 Task: Add another sort column.
Action: Mouse moved to (725, 128)
Screenshot: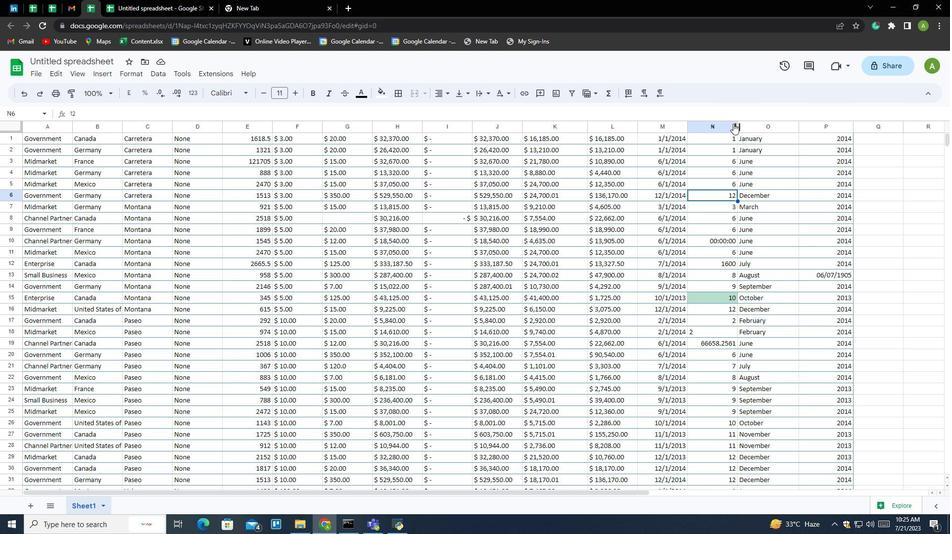 
Action: Mouse pressed left at (725, 128)
Screenshot: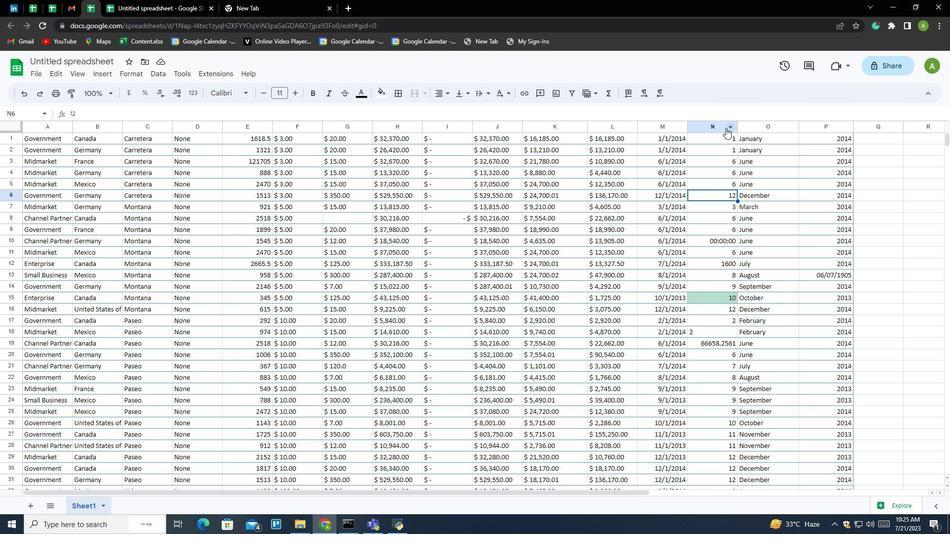 
Action: Mouse moved to (153, 66)
Screenshot: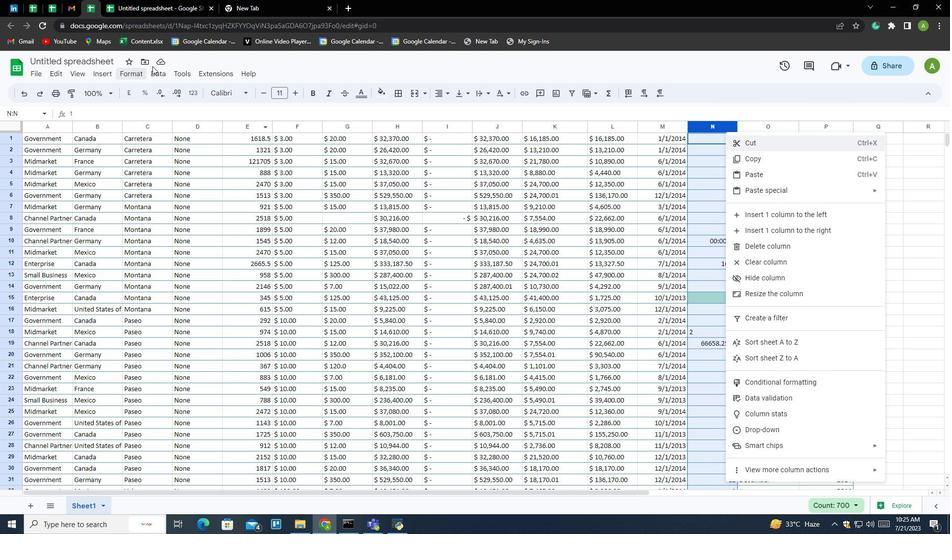 
Action: Mouse pressed left at (153, 66)
Screenshot: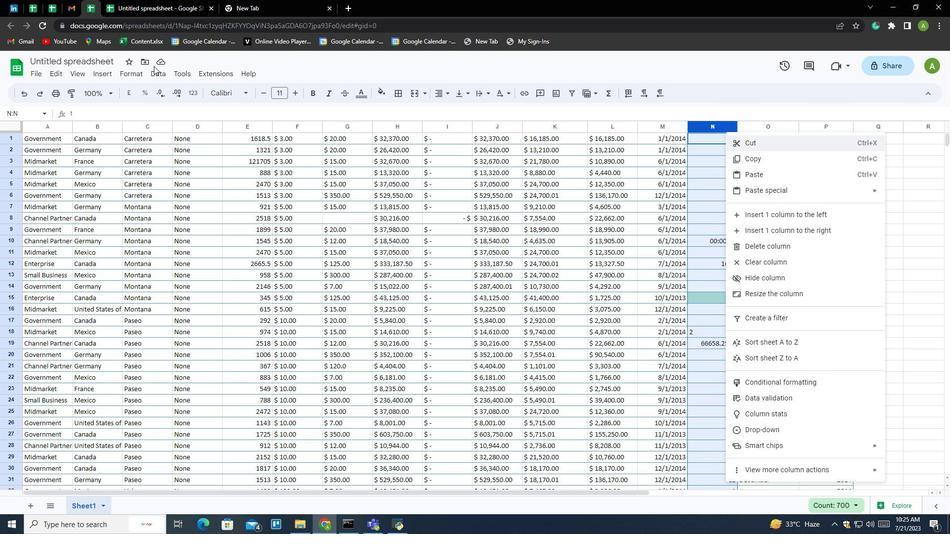 
Action: Mouse moved to (155, 72)
Screenshot: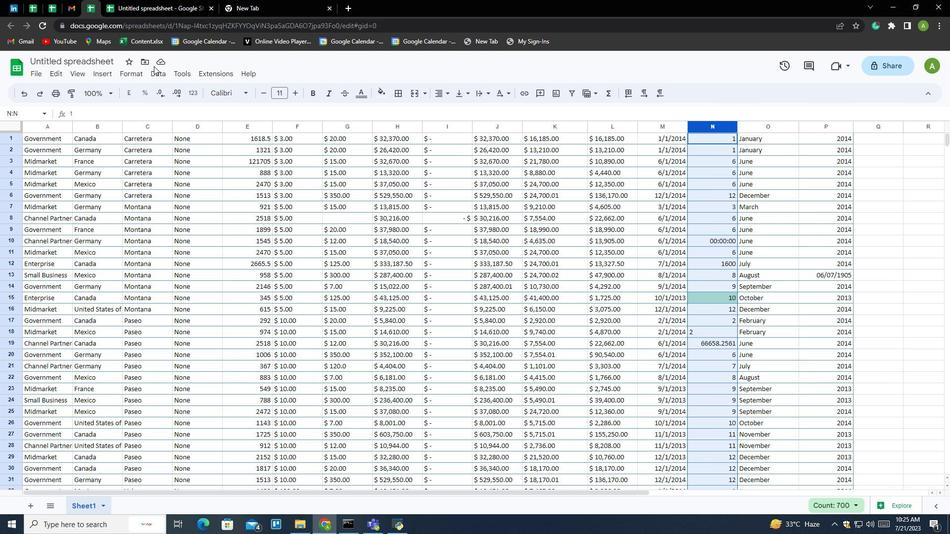 
Action: Mouse pressed left at (155, 72)
Screenshot: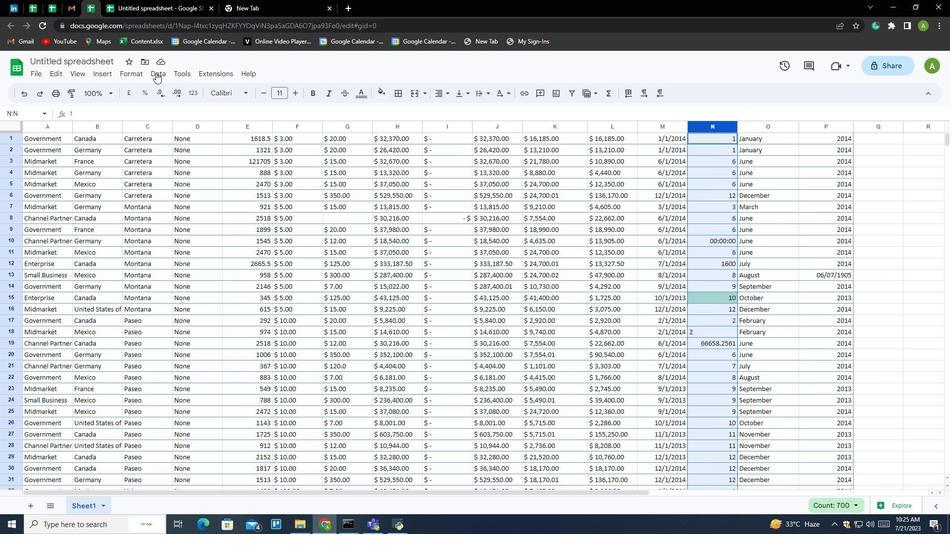 
Action: Mouse moved to (186, 104)
Screenshot: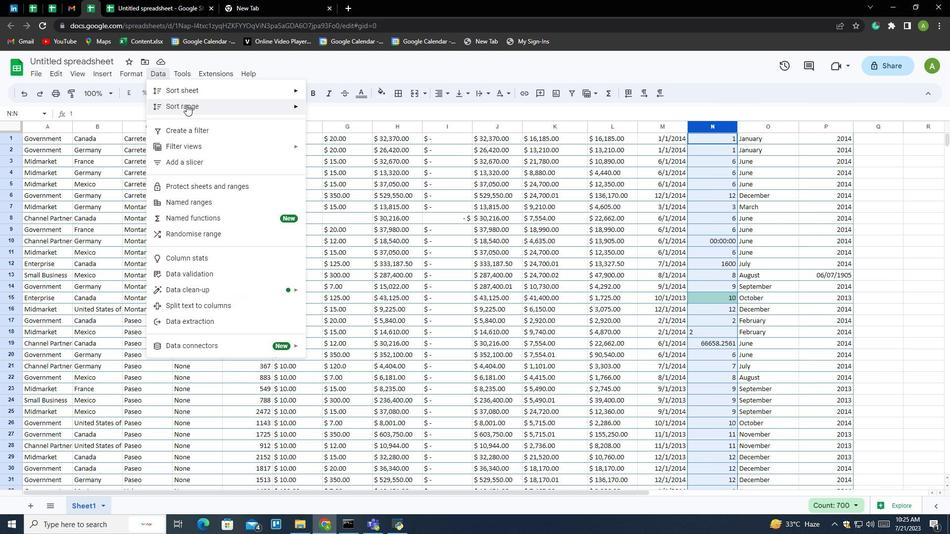 
Action: Mouse pressed left at (186, 104)
Screenshot: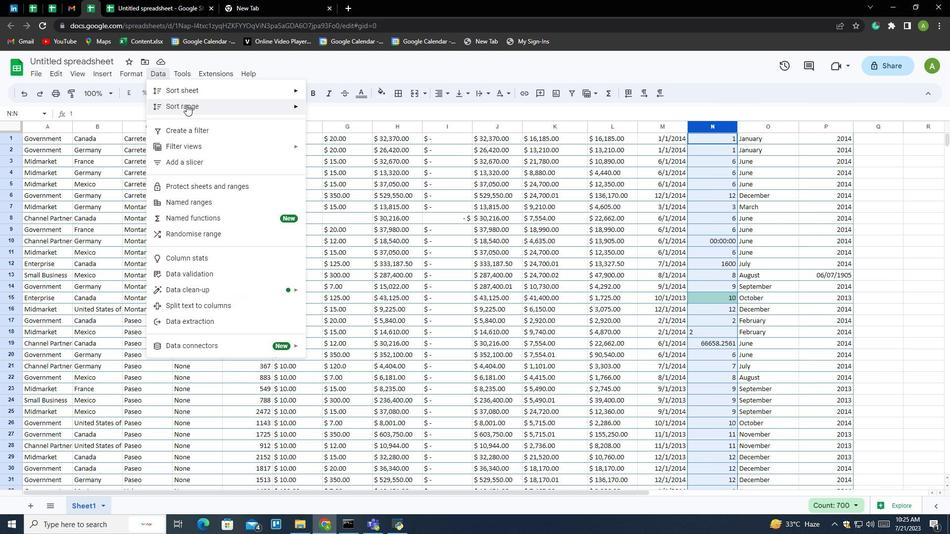 
Action: Mouse moved to (352, 147)
Screenshot: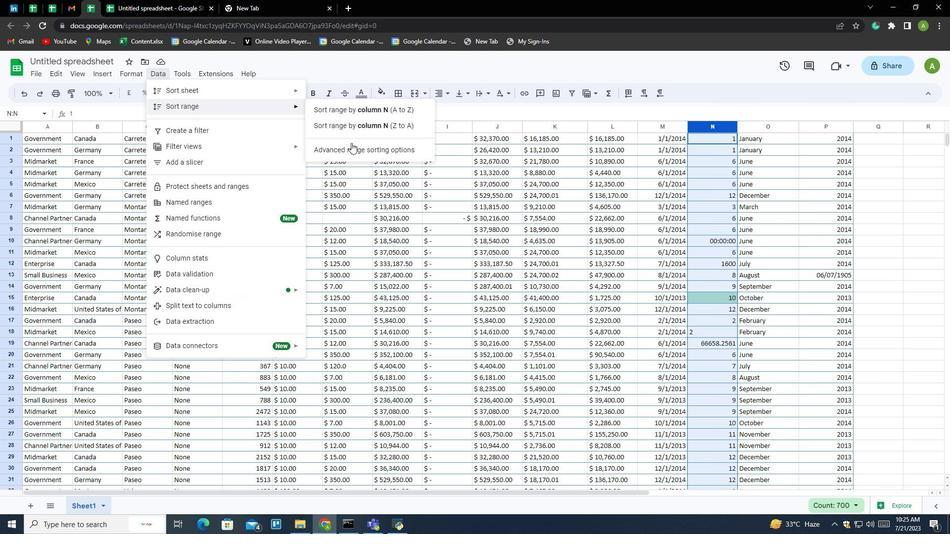 
Action: Mouse pressed left at (352, 147)
Screenshot: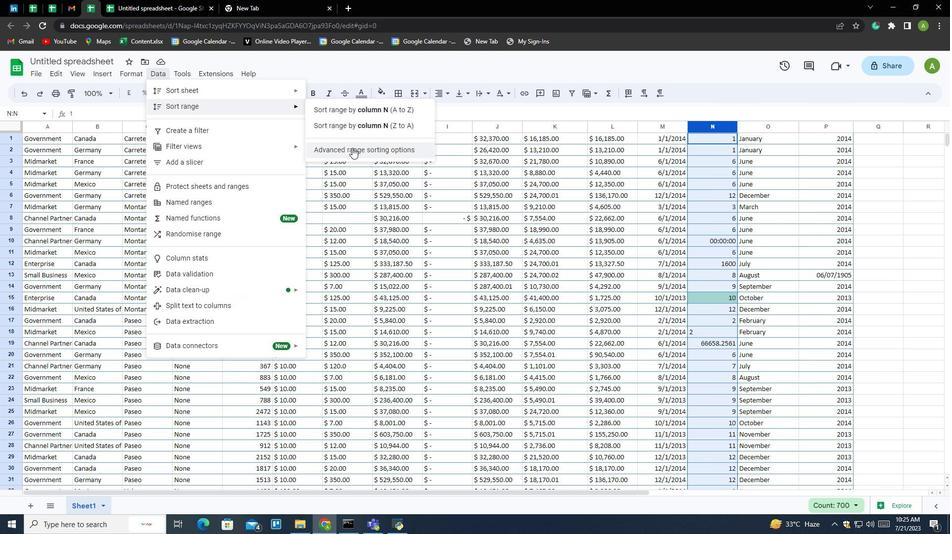 
Action: Mouse moved to (407, 303)
Screenshot: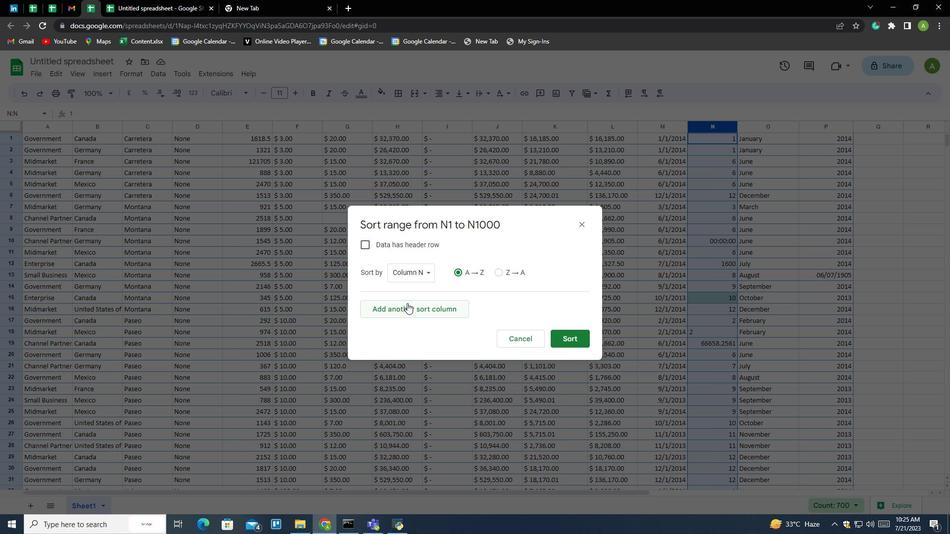
Action: Mouse pressed left at (407, 303)
Screenshot: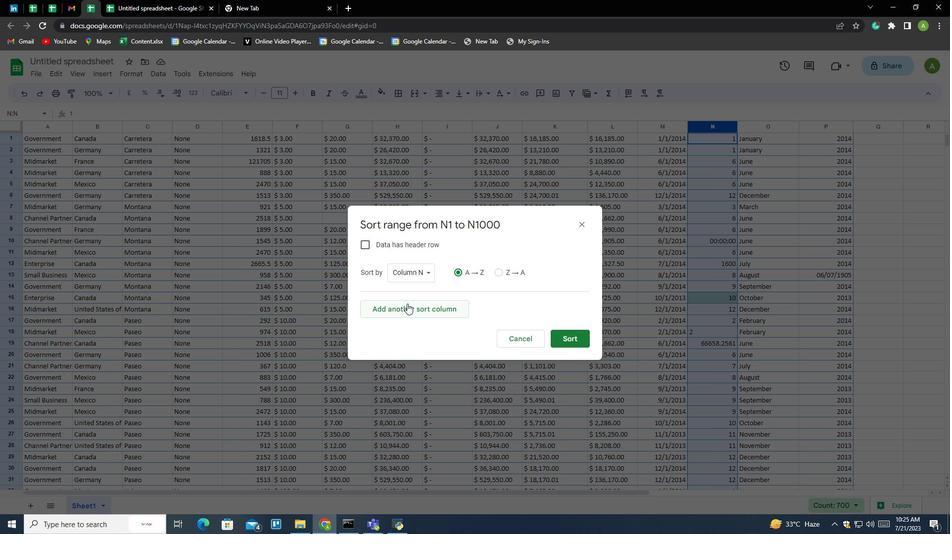 
Action: Mouse moved to (453, 329)
Screenshot: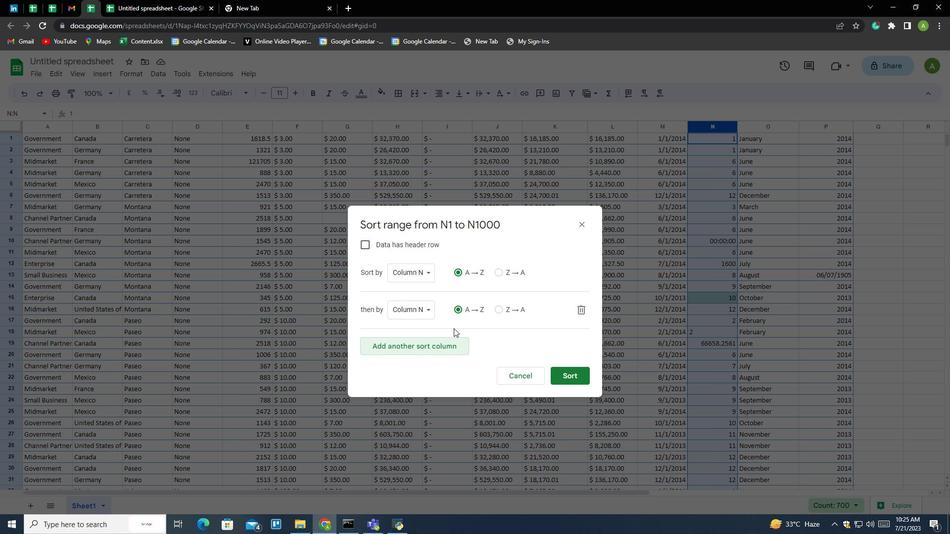 
